 Task: Create List Wishlist in Board Customer Feedback to Workspace IT Department. Create List Urgent in Board Website Design to Workspace IT Department. Create List Important in Board Social Media Advertising Campaign Management to Workspace IT Department
Action: Mouse moved to (230, 156)
Screenshot: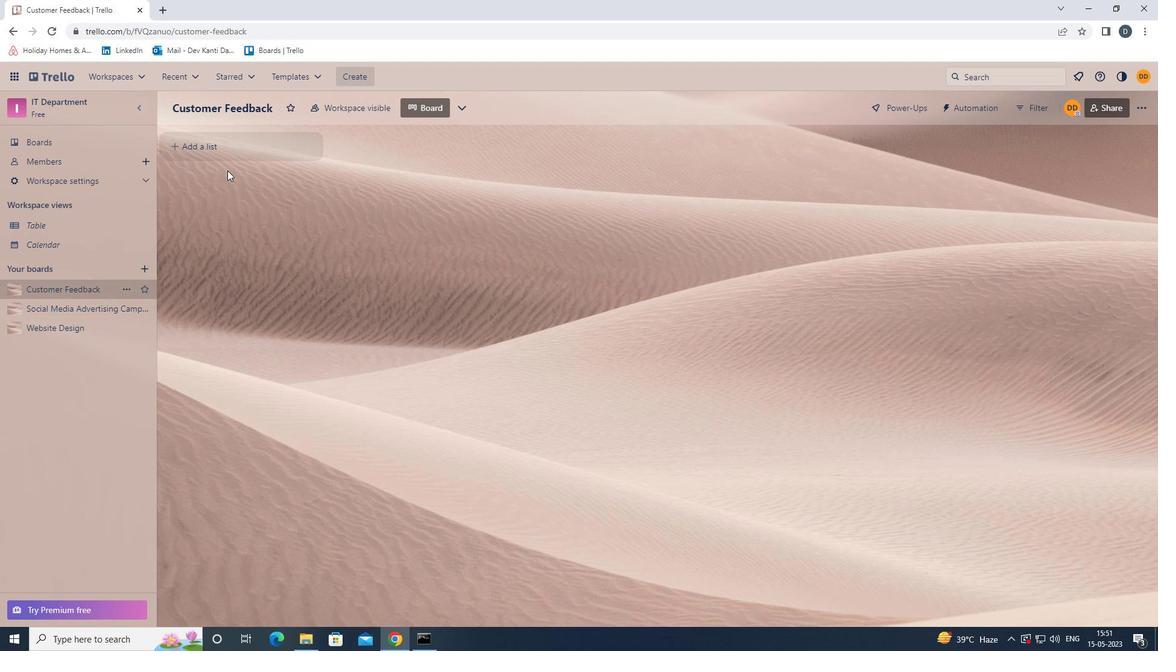 
Action: Mouse pressed left at (230, 156)
Screenshot: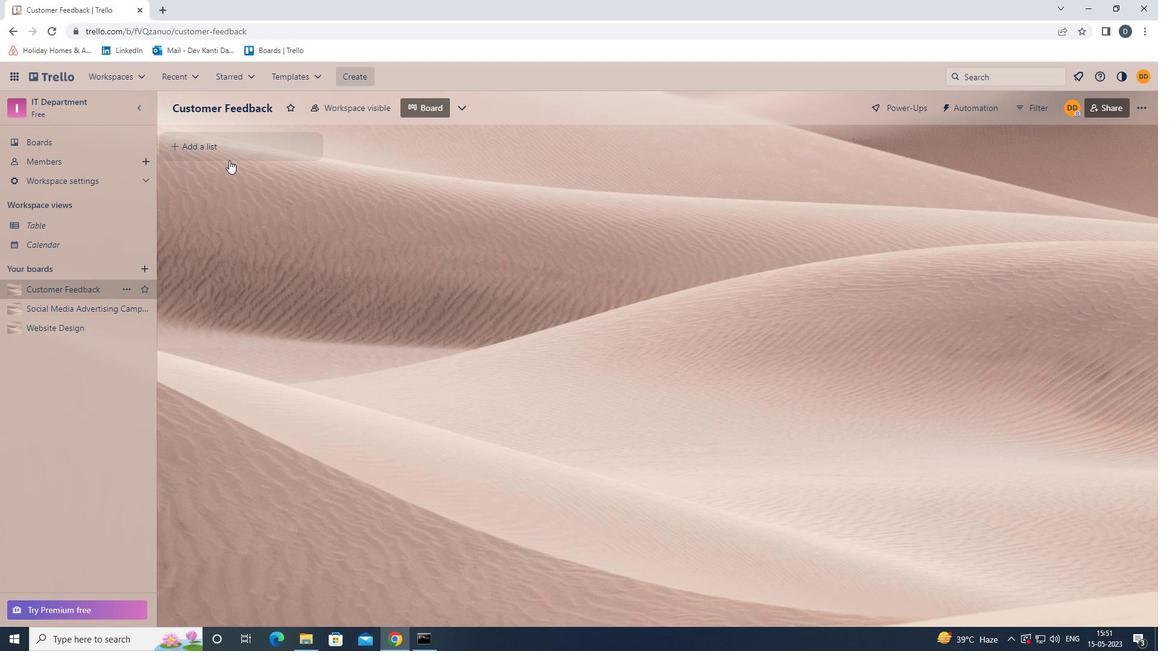 
Action: Mouse moved to (276, 145)
Screenshot: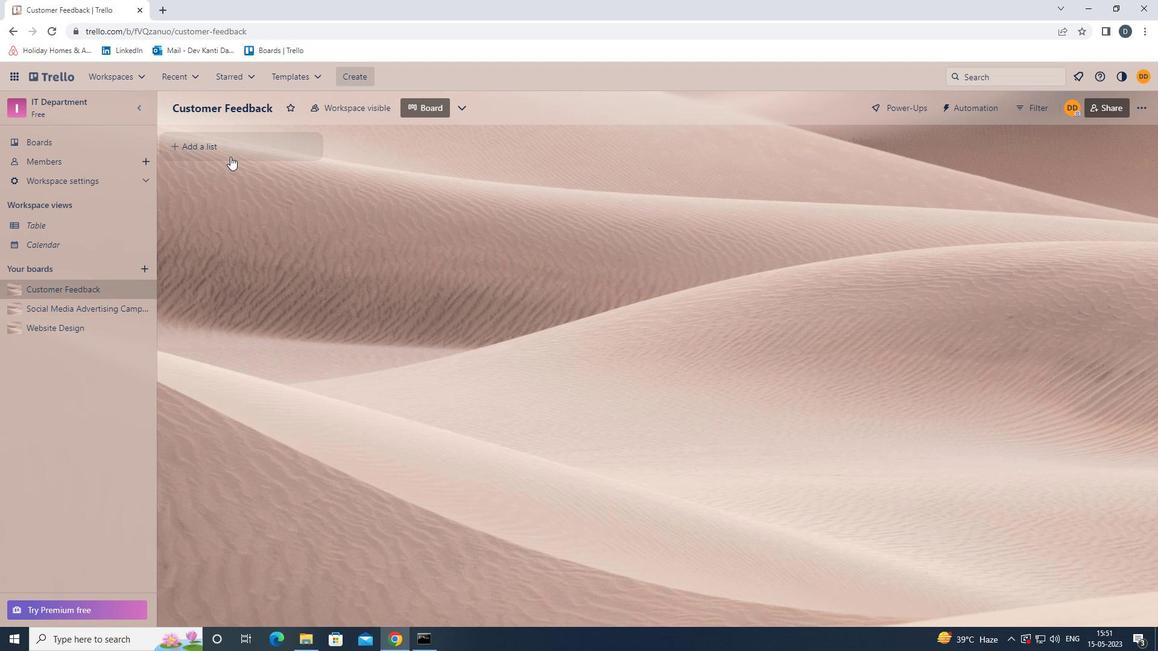 
Action: Mouse pressed left at (276, 145)
Screenshot: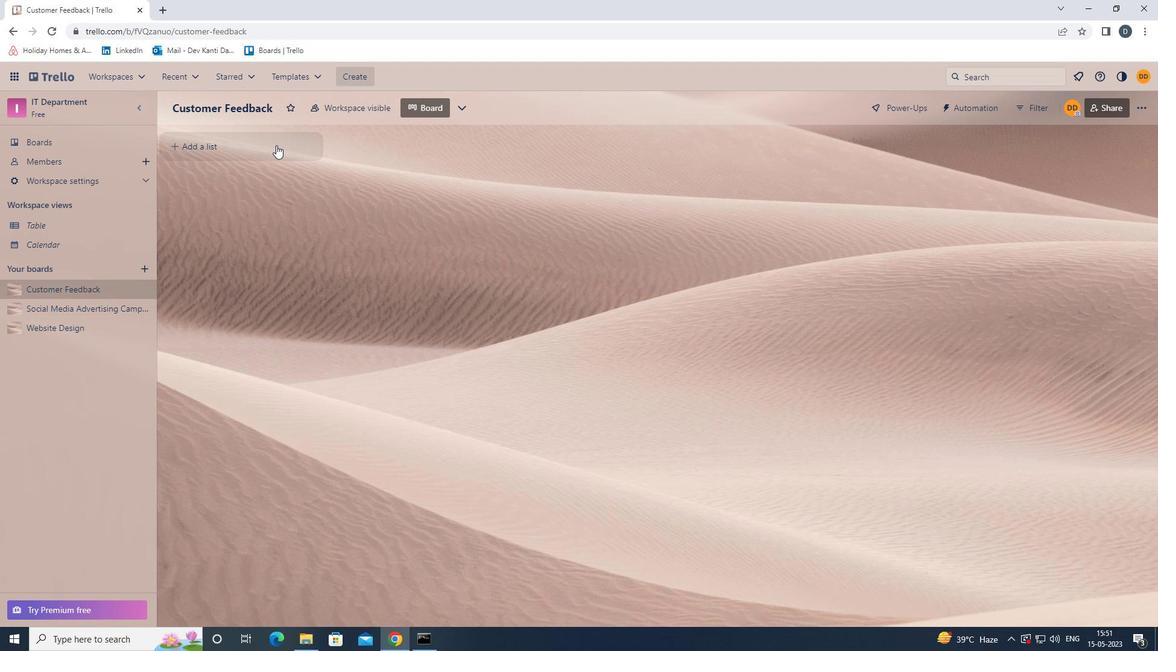 
Action: Key pressed <Key.shift><Key.shift><Key.shift><Key.shift><Key.shift><Key.shift><Key.shift><Key.shift><Key.shift><Key.shift><Key.shift><Key.shift><Key.shift><Key.shift><Key.shift><Key.shift><Key.shift><Key.shift><Key.shift><Key.shift><Key.shift><Key.shift><Key.shift><Key.shift><Key.shift>WISHLIST<Key.enter>
Screenshot: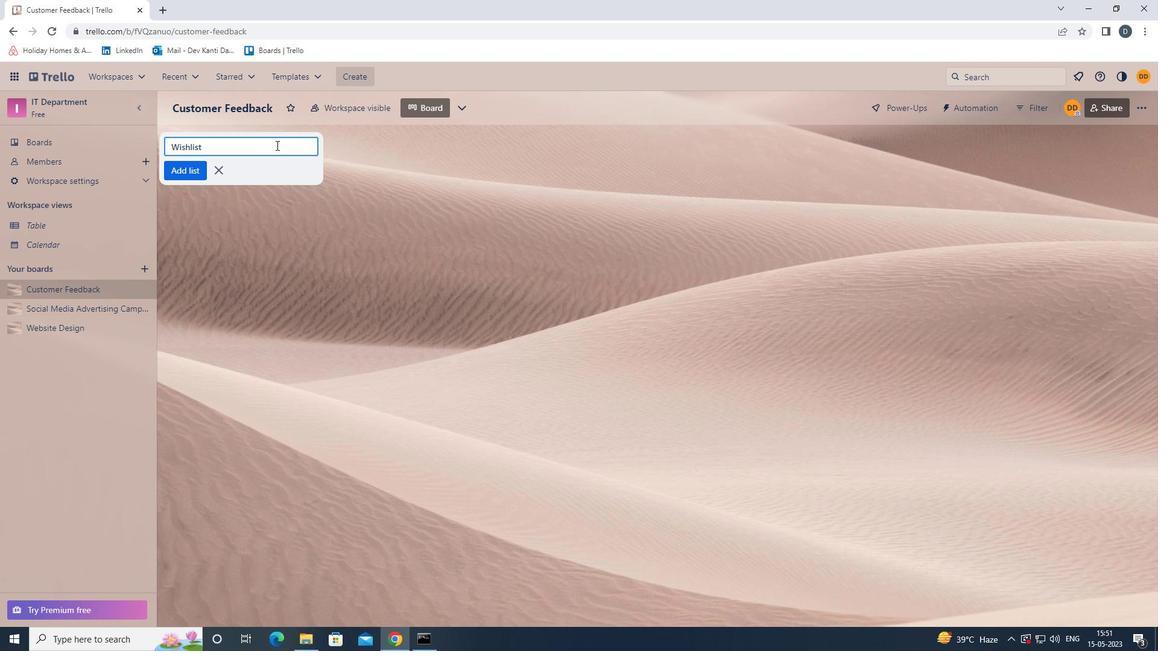 
Action: Mouse moved to (72, 327)
Screenshot: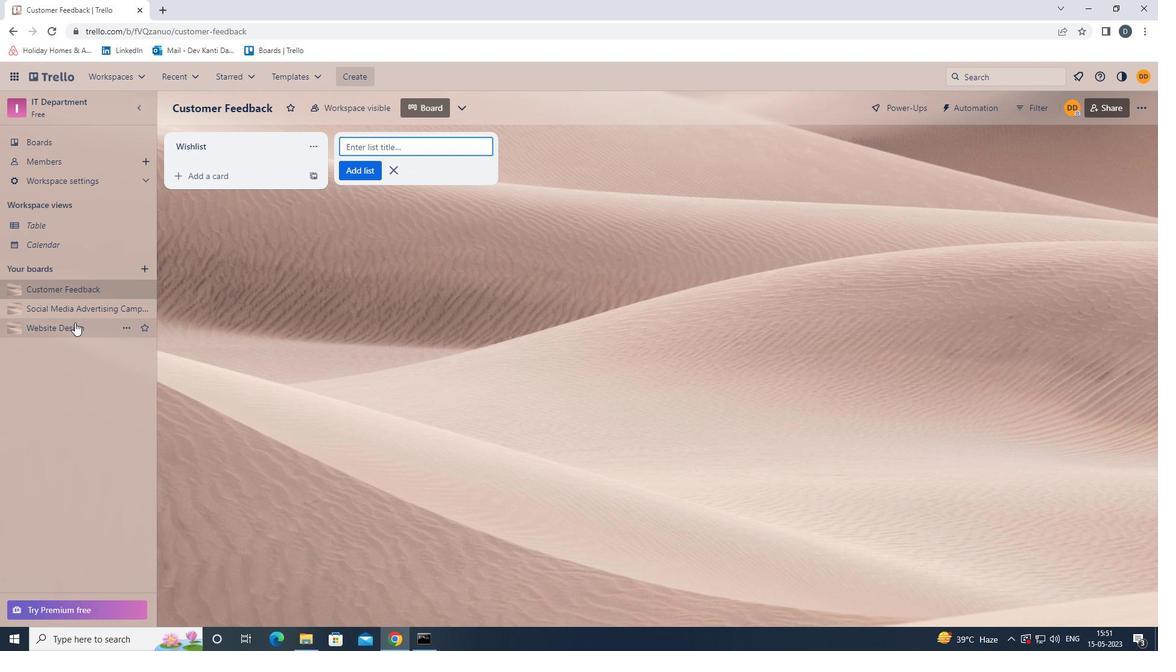 
Action: Mouse pressed left at (72, 327)
Screenshot: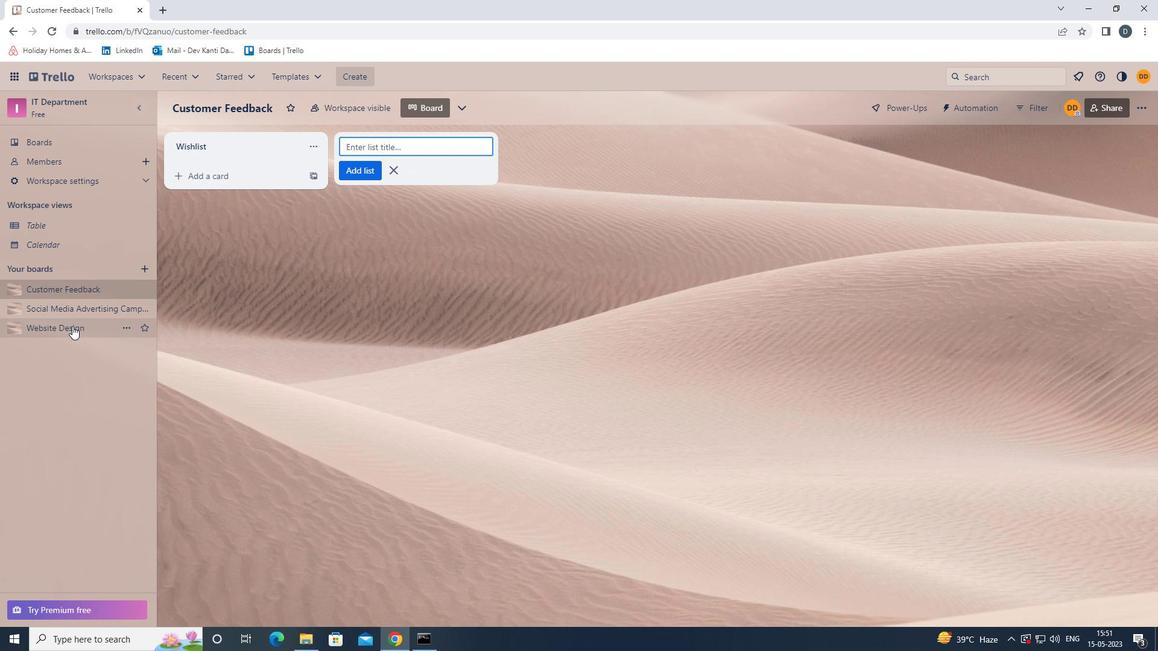 
Action: Mouse moved to (227, 142)
Screenshot: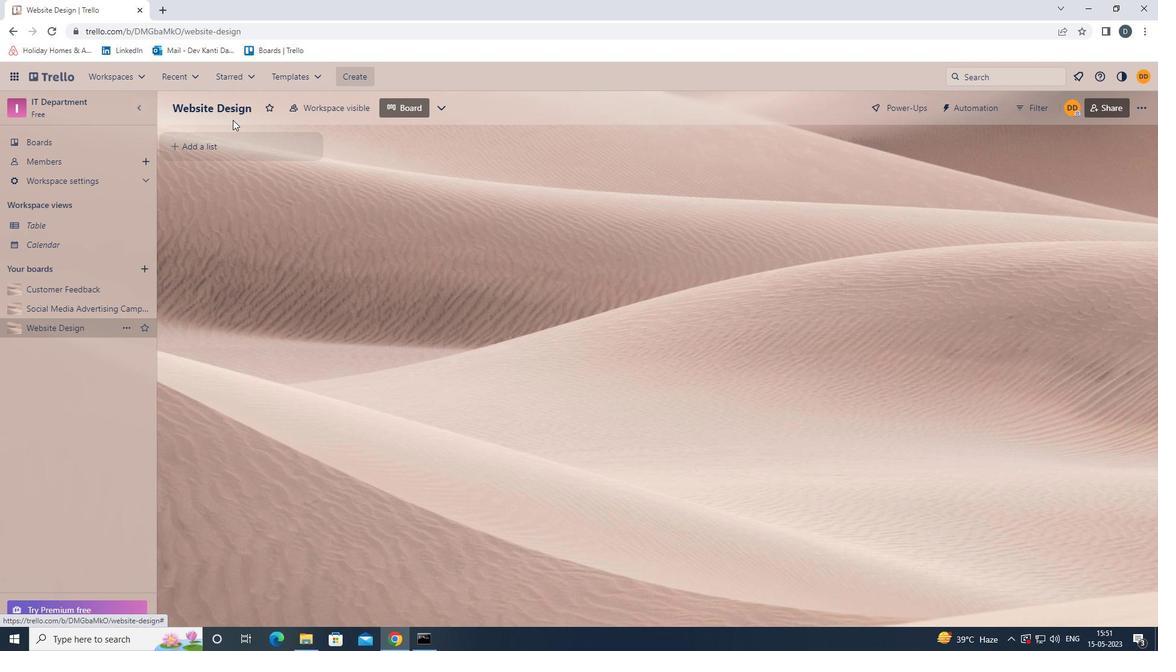 
Action: Mouse pressed left at (227, 142)
Screenshot: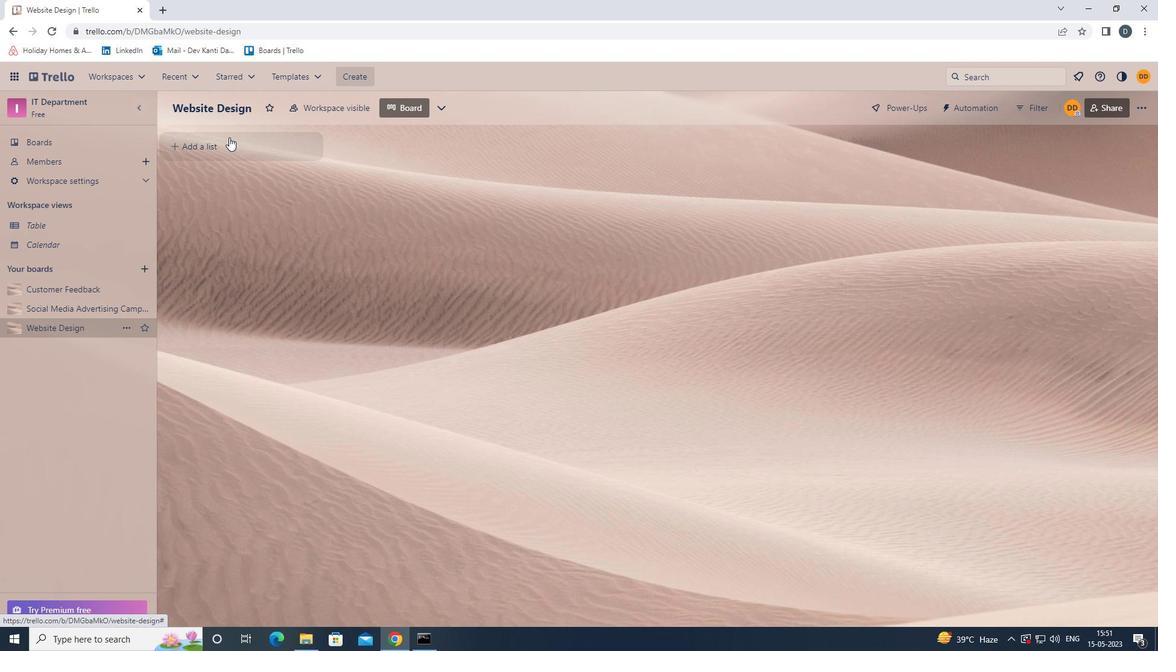 
Action: Key pressed <Key.shift><Key.shift><Key.shift><Key.shift>URGENT<Key.enter>
Screenshot: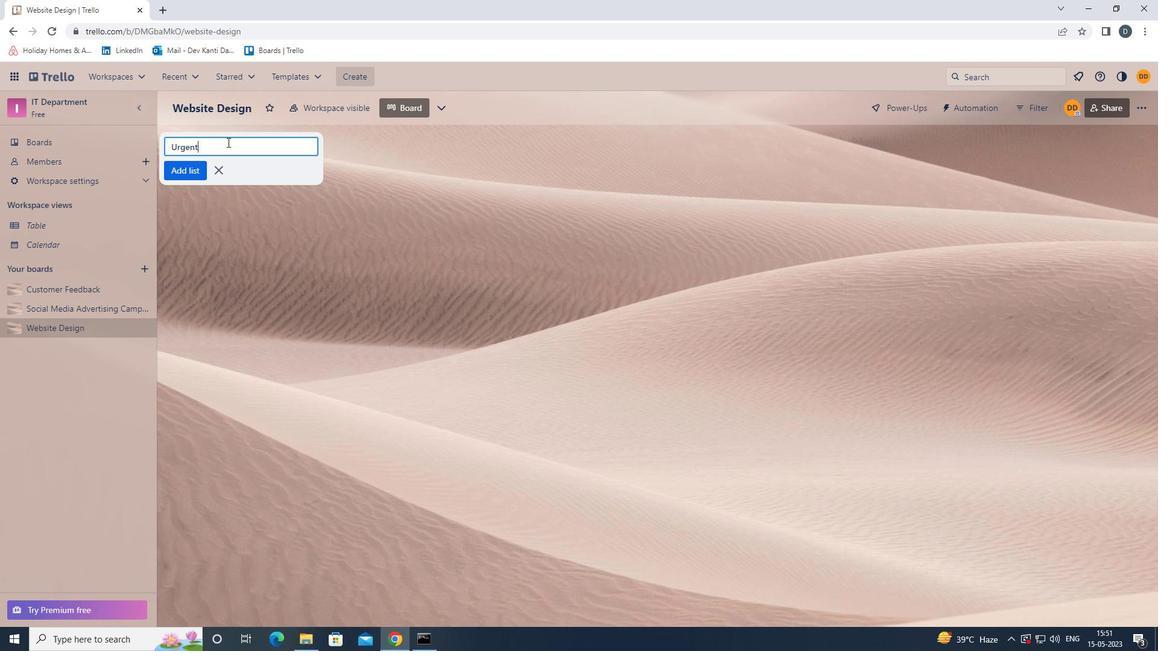 
Action: Mouse moved to (81, 304)
Screenshot: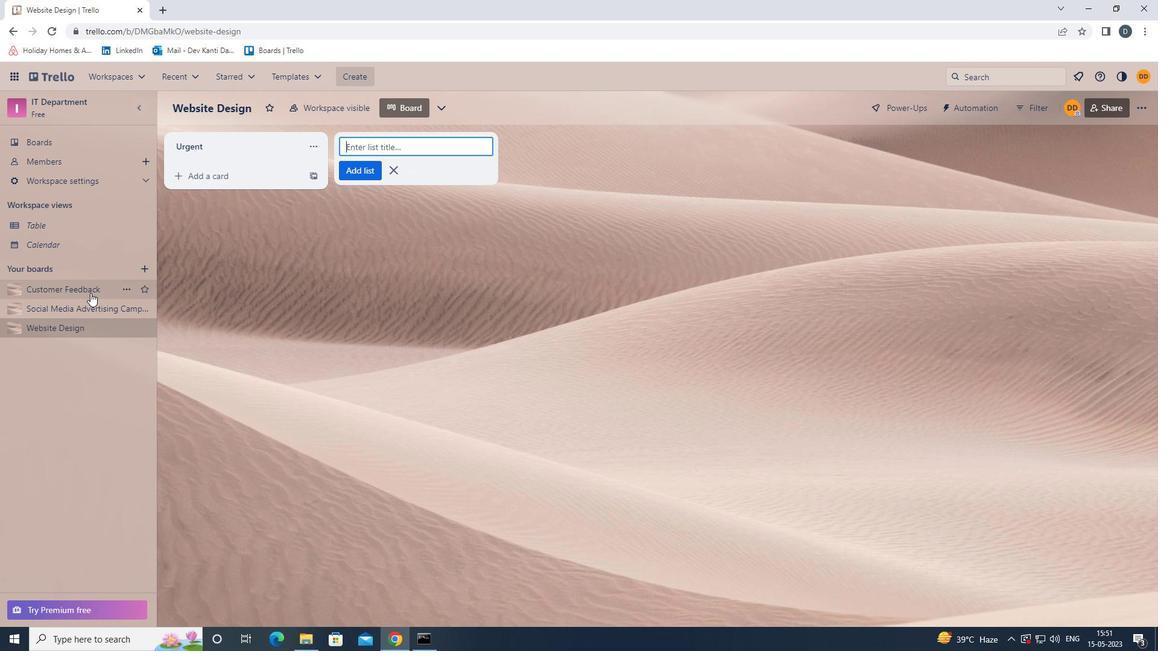 
Action: Mouse pressed left at (81, 304)
Screenshot: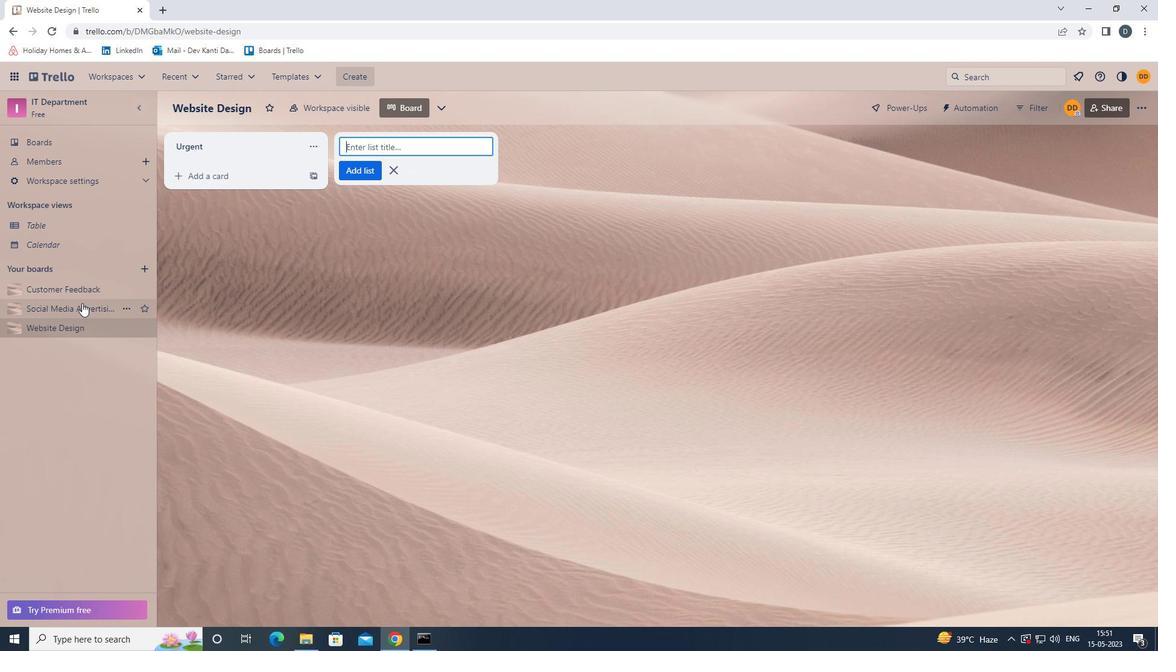
Action: Mouse moved to (240, 145)
Screenshot: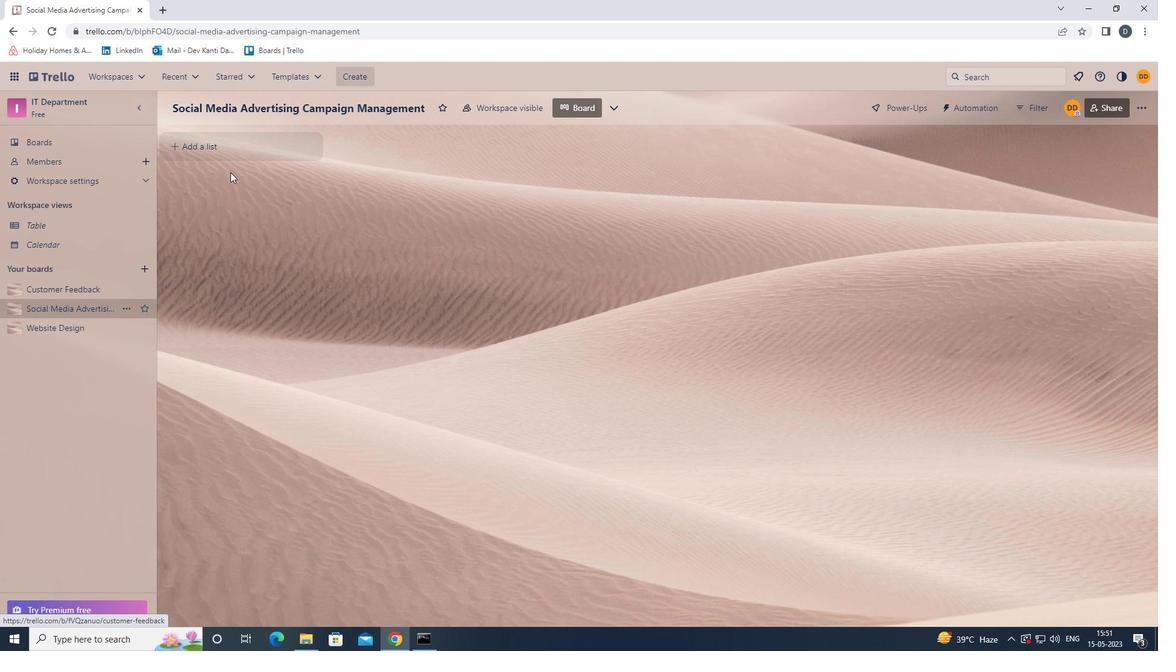 
Action: Mouse pressed left at (240, 145)
Screenshot: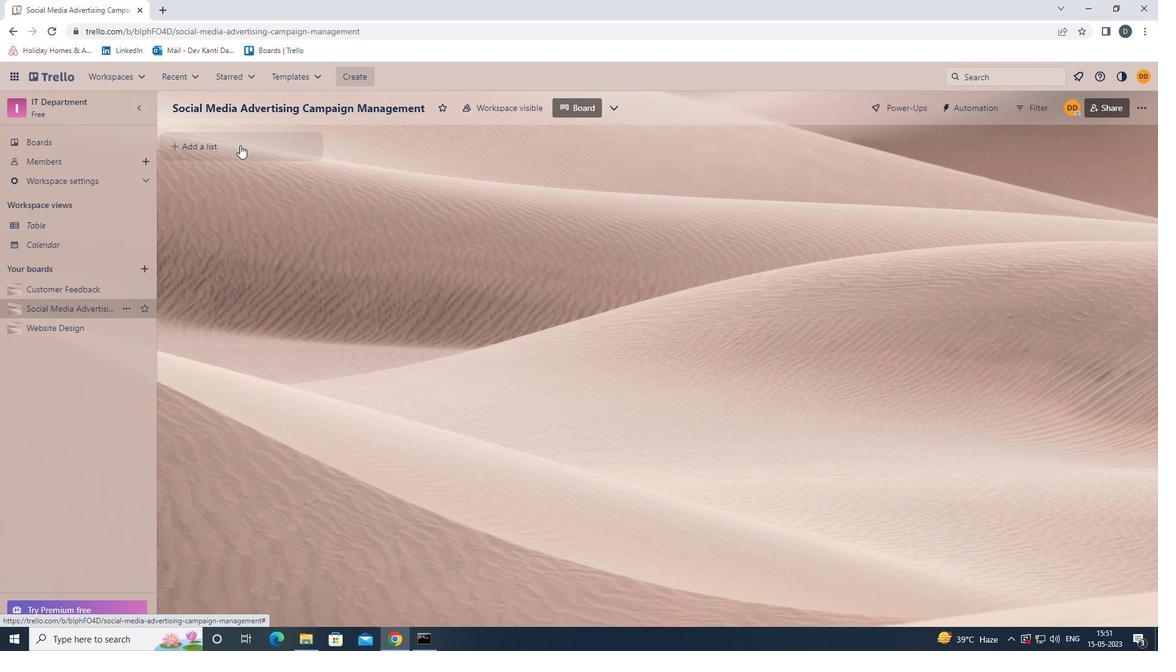 
Action: Key pressed <Key.shift><Key.shift><Key.shift><Key.shift><Key.shift><Key.shift>IMPORTANT<Key.enter>
Screenshot: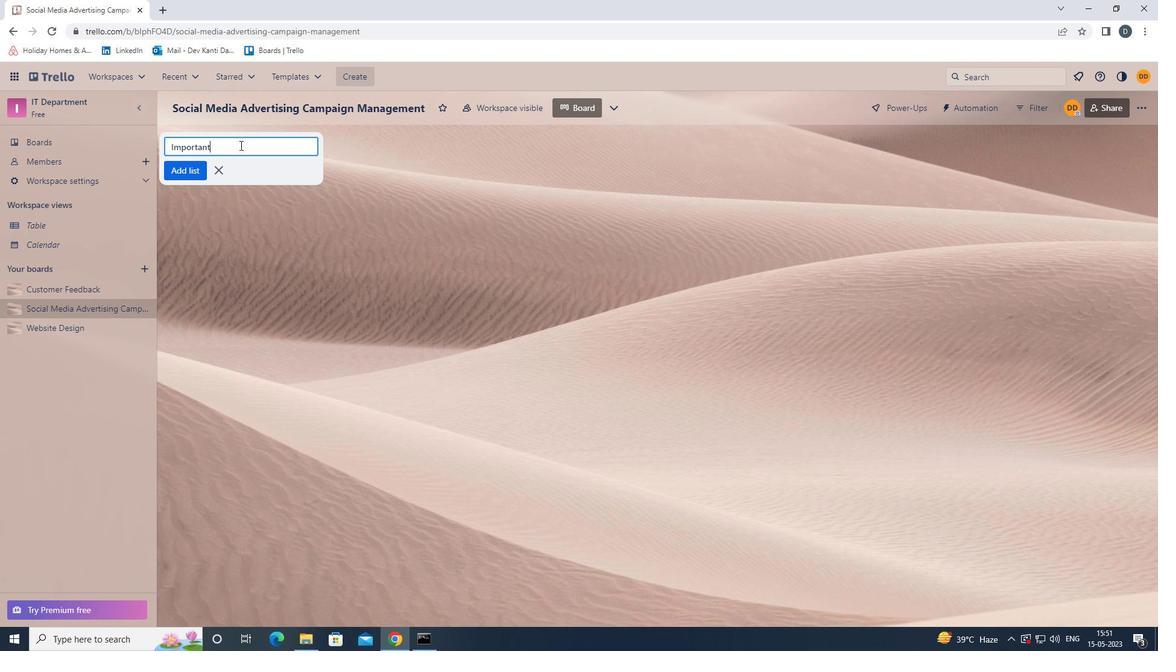 
Action: Mouse moved to (318, 246)
Screenshot: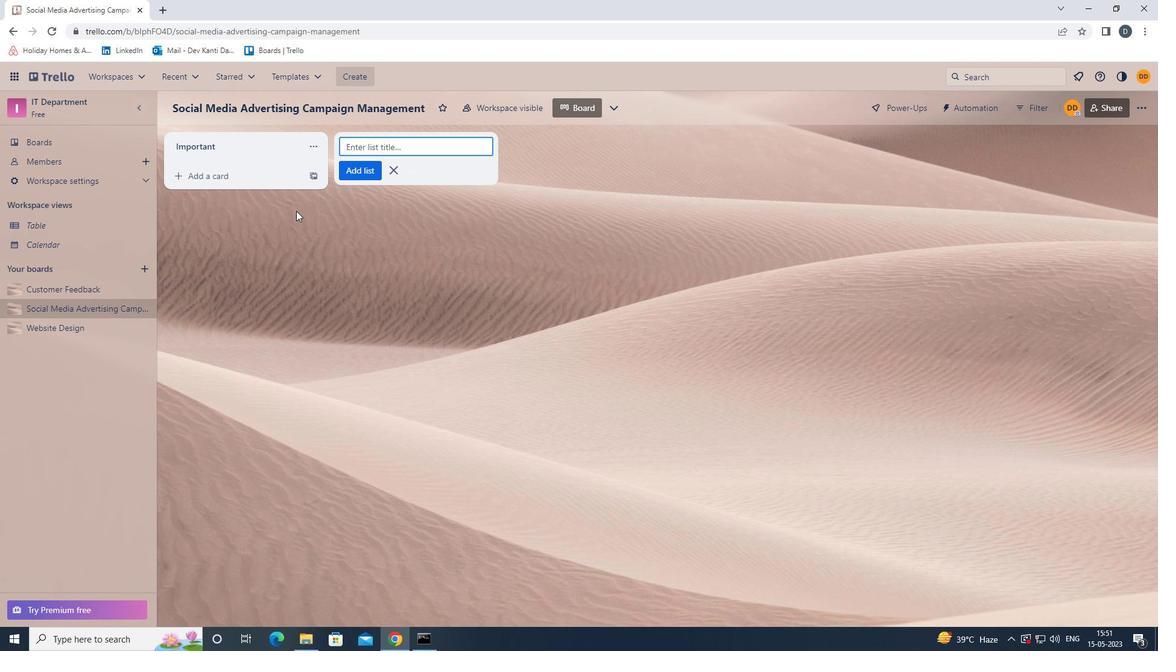 
Action: Mouse pressed left at (318, 246)
Screenshot: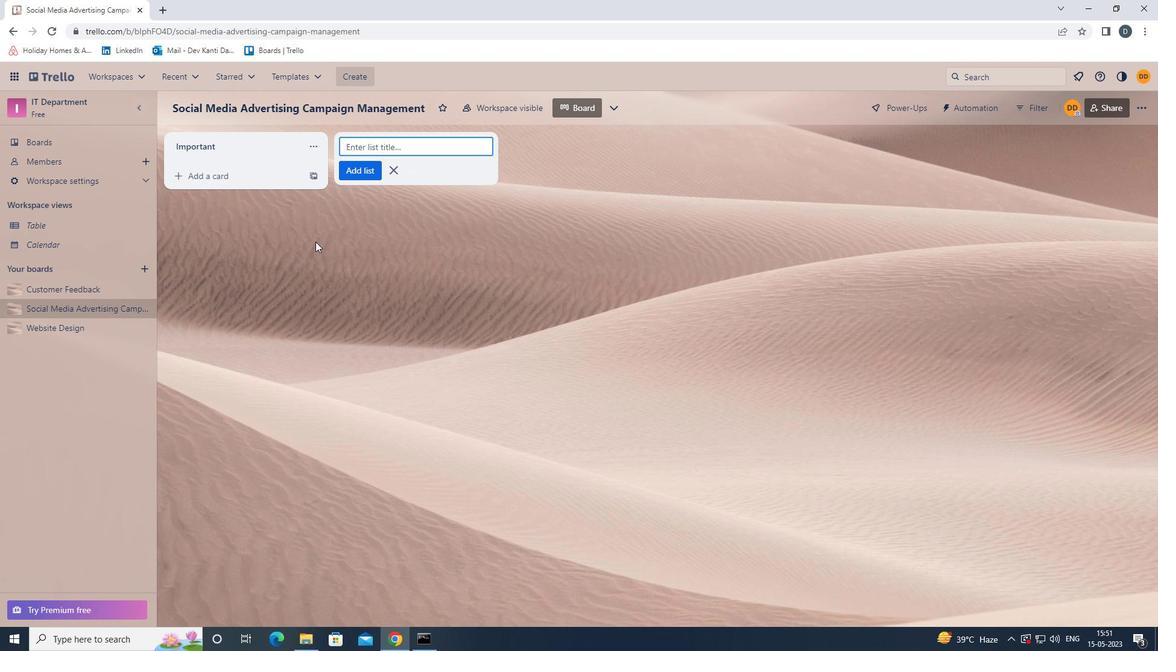 
